 Task: Open a blank worksheet and write heading  Customer order data  Add 10 people name:-  'David White, Emily Green, Andrew Baker, Madison Evans, Logan King, Grace Hill, Gabriel Young, Elizabeth Flores, Samuel Reed, Avery Nelson. ' in January Last week sales are  10020 to 20050. customer order name:-  Nike shoe, Adidas shoe, Gucci T-shirt, Louis Vuitton bag, Zara Shirt, H&M jeans, Chanel perfume, Versace perfume, Ralph Lauren, Prada Shirtcustomer order price in between:-  10000 to 15000. Save page analysisSalesBySKU
Action: Mouse moved to (634, 125)
Screenshot: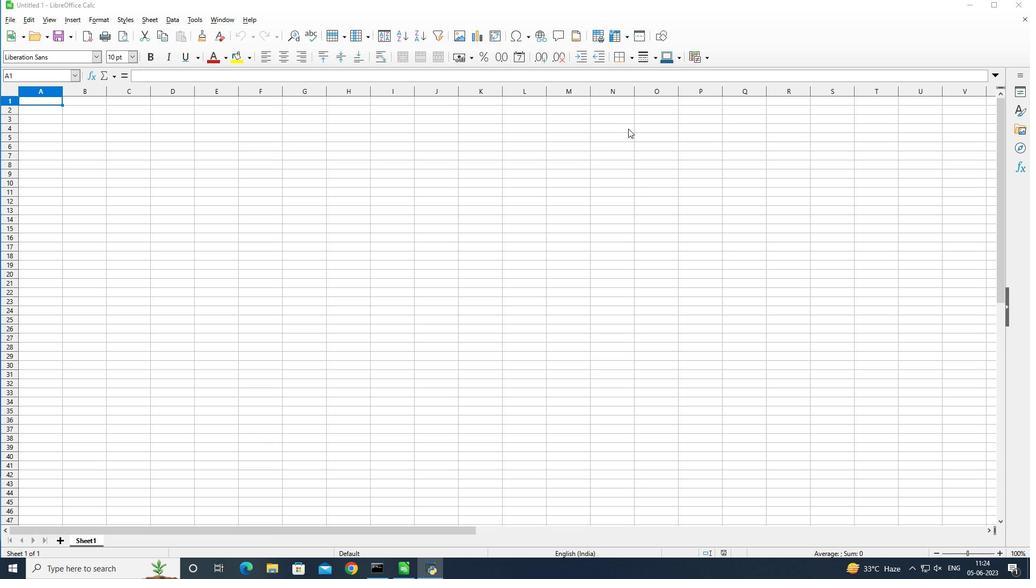 
Action: Key pressed <Key.shift>Customer<Key.space>
Screenshot: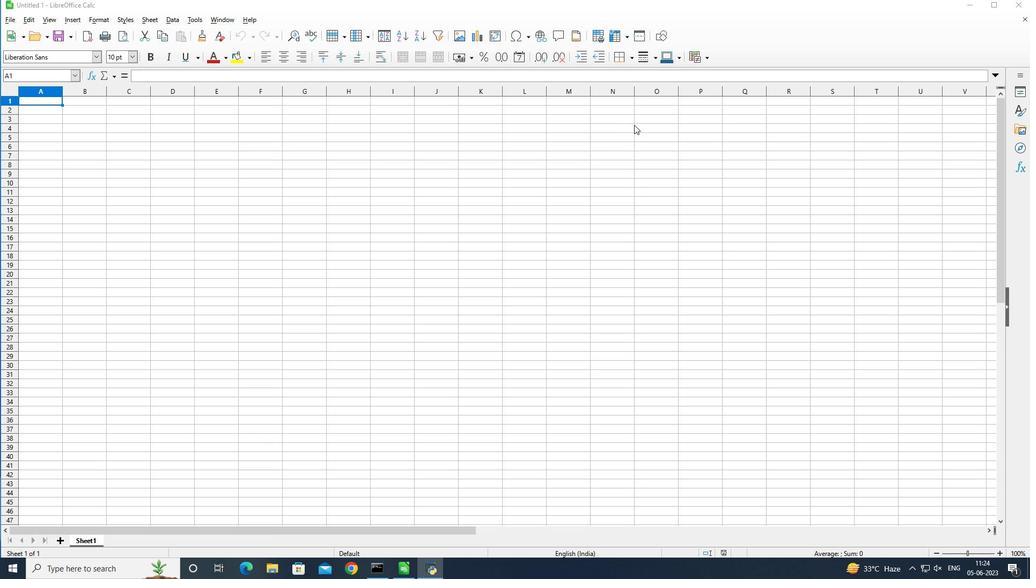 
Action: Mouse moved to (46, 103)
Screenshot: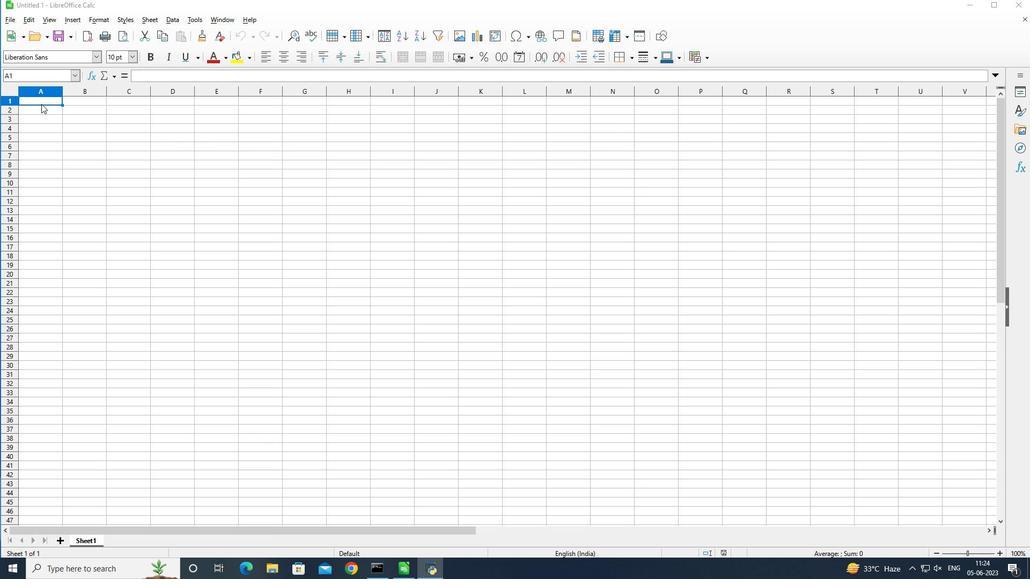 
Action: Mouse pressed left at (46, 103)
Screenshot: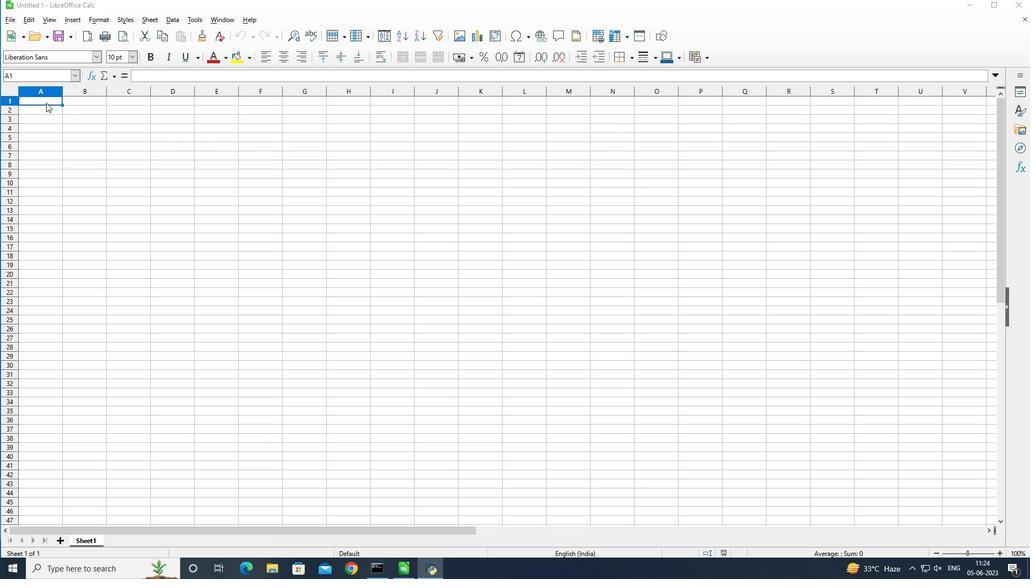 
Action: Key pressed <Key.shift>Customer<Key.space><Key.shift>Order<Key.space><Key.shift>Data<Key.enter><Key.shift>NAme<Key.backspace><Key.backspace><Key.backspace>ame<Key.enter><Key.shift>DAVID<Key.space><Key.shift>White<Key.enter><Key.shift>Emily<Key.space><Key.shift>Green<Key.enter><Key.shift>Andrew<Key.space><Key.shift>Baker<Key.enter><Key.shift>Madison<Key.space><Key.shift><Key.shift><Key.shift><Key.shift><Key.shift>Evans<Key.enter><Key.shift><Key.shift><Key.shift><Key.shift><Key.shift><Key.shift><Key.shift><Key.shift><Key.shift><Key.shift><Key.shift>Logan<Key.space><Key.shift>King<Key.enter><Key.shift>Grace<Key.space><Key.shift>Hill<Key.enter><Key.shift><Key.shift><Key.shift><Key.shift>Gabriel<Key.space><Key.shift>Young<Key.enter><Key.shift>Elizabeth<Key.space><Key.shift>Flores<Key.enter><Key.shift>Samuel<Key.space><Key.shift>Reed<Key.enter><Key.shift>Avery<Key.space><Key.shift>Nelson<Key.enter>
Screenshot: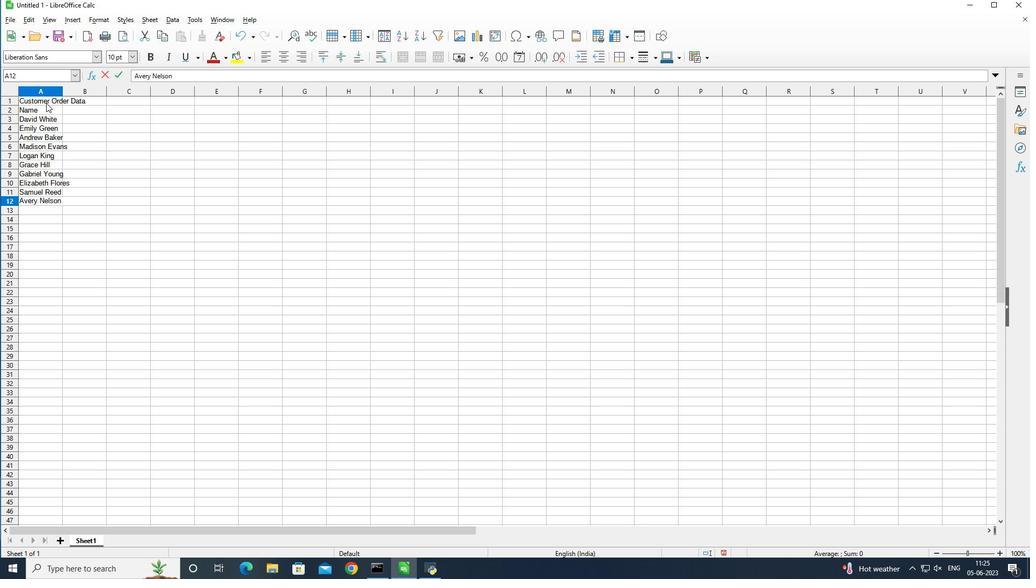 
Action: Mouse moved to (62, 92)
Screenshot: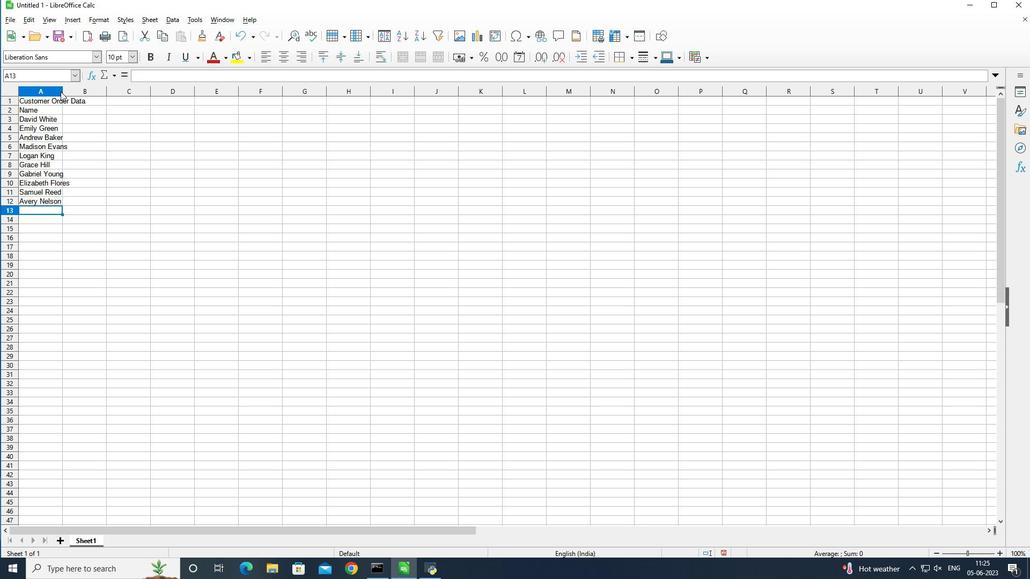 
Action: Mouse pressed left at (62, 92)
Screenshot: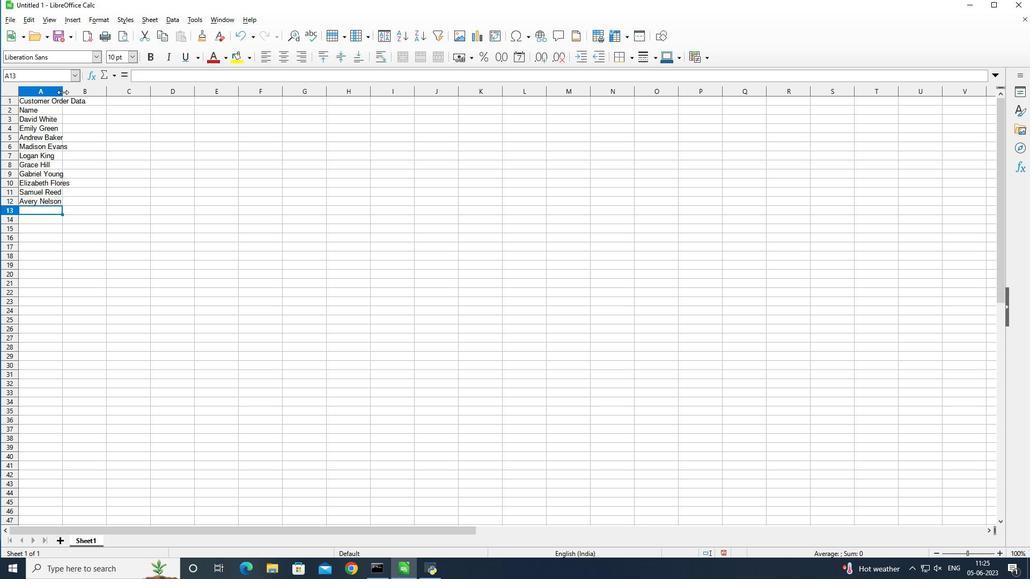
Action: Mouse moved to (96, 108)
Screenshot: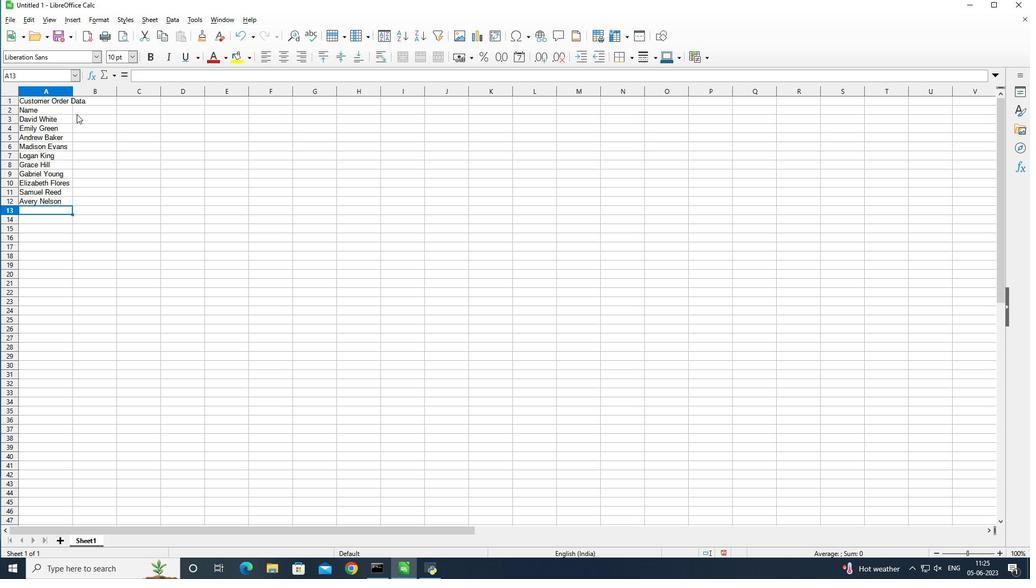 
Action: Mouse pressed left at (96, 108)
Screenshot: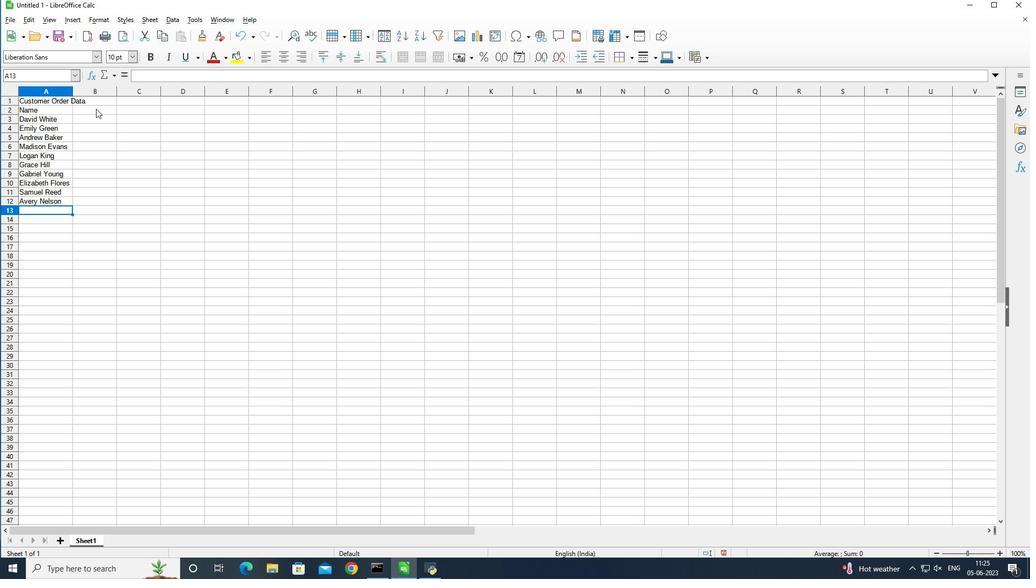 
Action: Mouse moved to (164, 206)
Screenshot: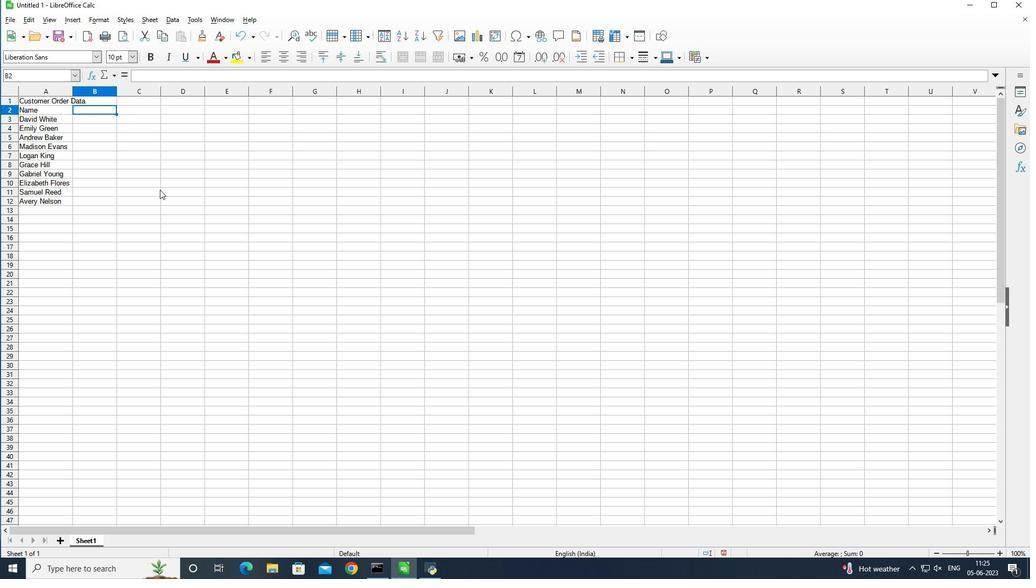 
Action: Key pressed <Key.shift>Last<Key.space><Key.shift>Week<Key.space><Key.shift><Key.shift><Key.shift><Key.shift>Sales<Key.space>
Screenshot: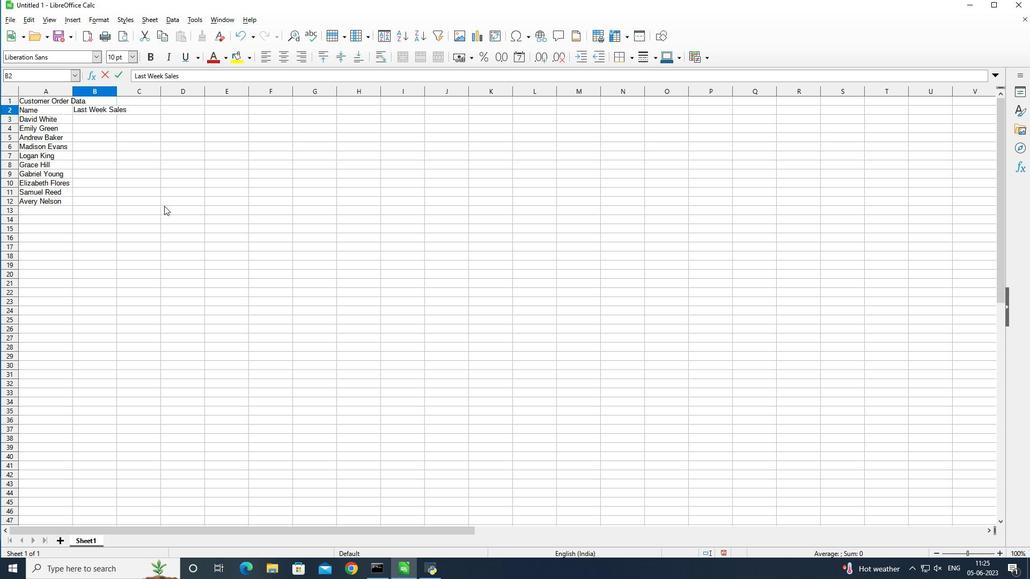 
Action: Mouse moved to (217, 208)
Screenshot: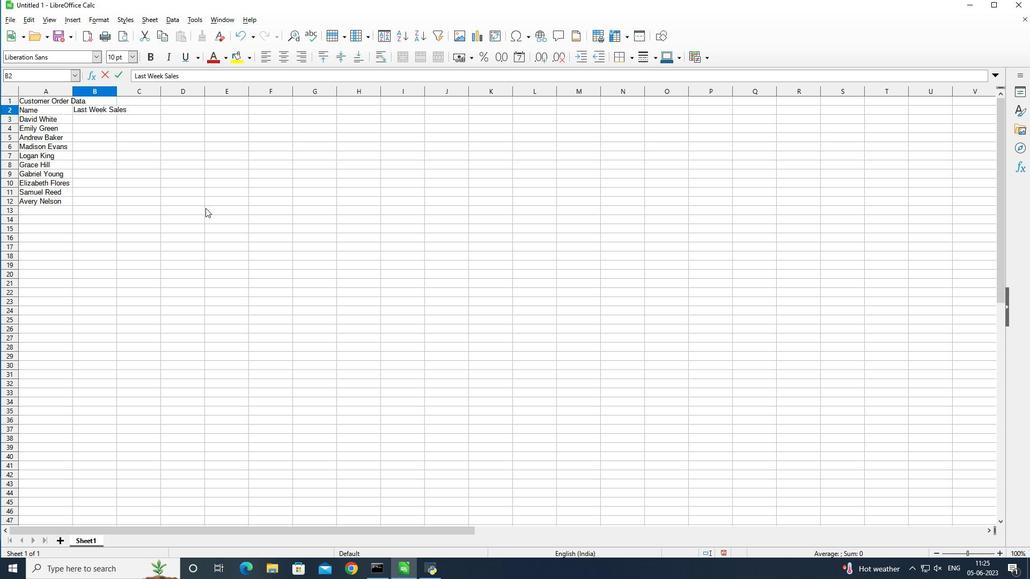 
Action: Key pressed of<Key.space><Key.shift>January<Key.enter>
Screenshot: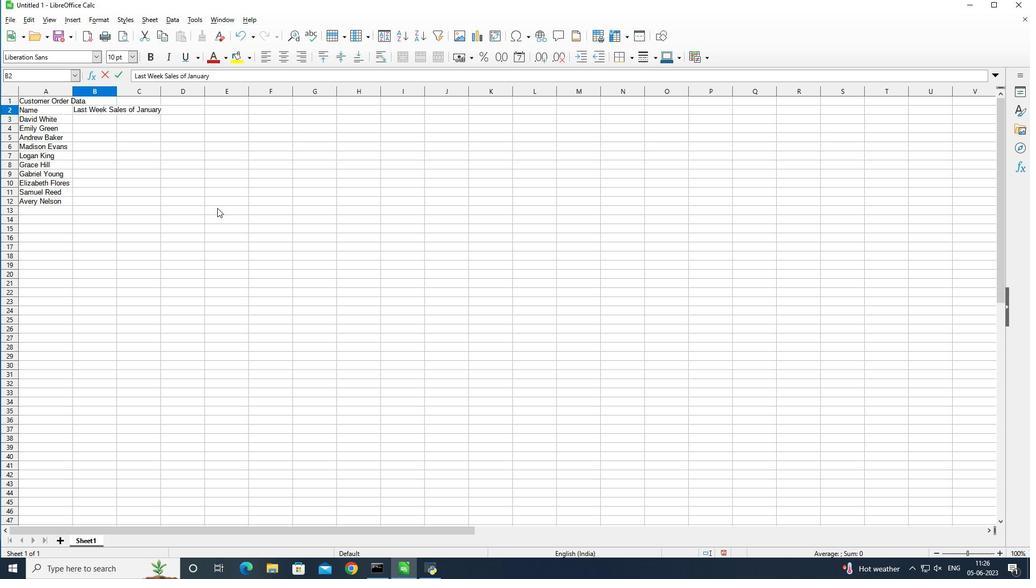 
Action: Mouse moved to (117, 88)
Screenshot: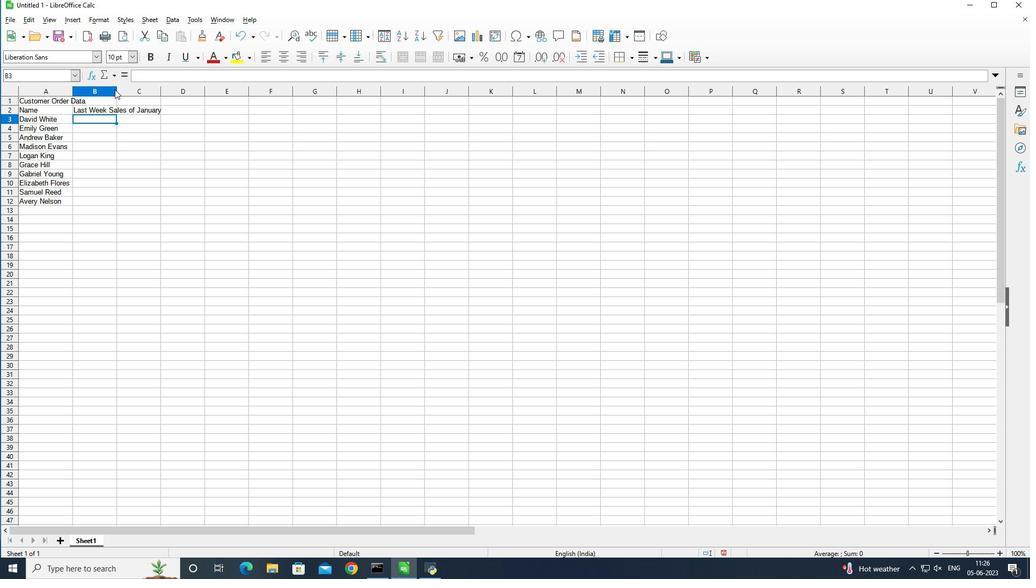 
Action: Mouse pressed left at (117, 88)
Screenshot: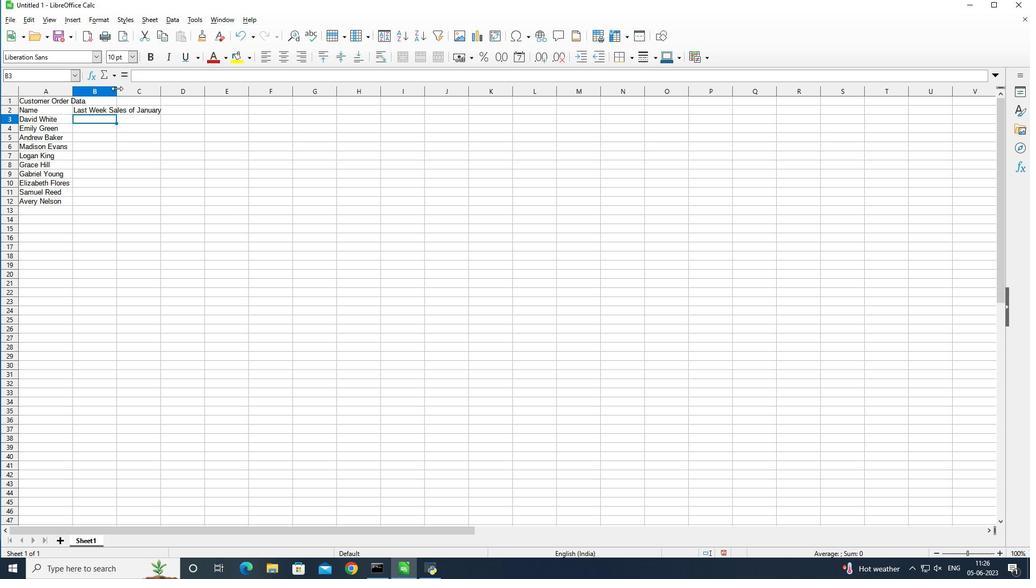 
Action: Mouse moved to (469, 242)
Screenshot: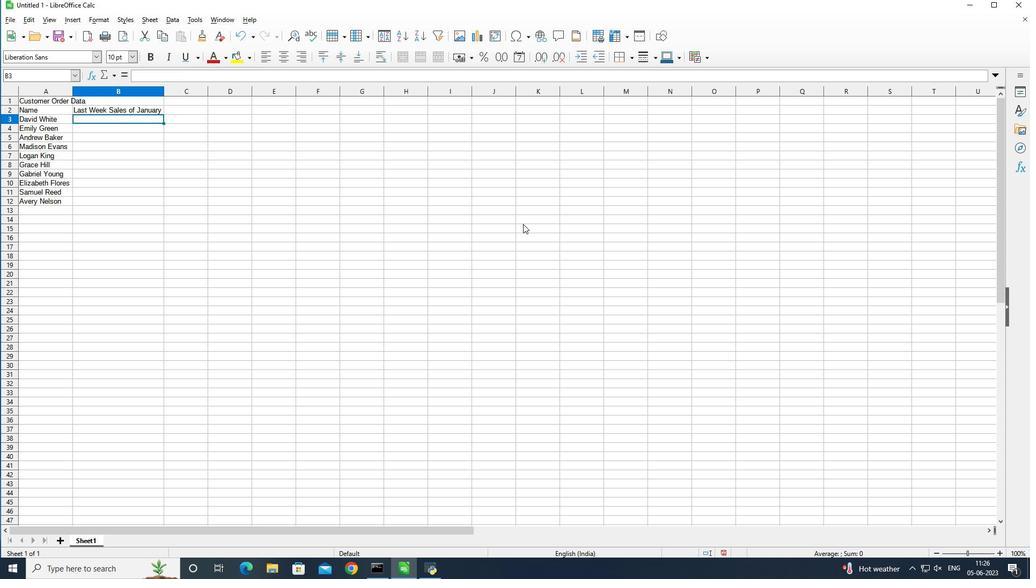 
Action: Key pressed 11000<Key.enter>12000<Key.enter>13000<Key.enter>14000<Key.enter>15000<Key.enter>16000<Key.enter>17000<Key.enter>18000<Key.enter>19000<Key.enter>20000
Screenshot: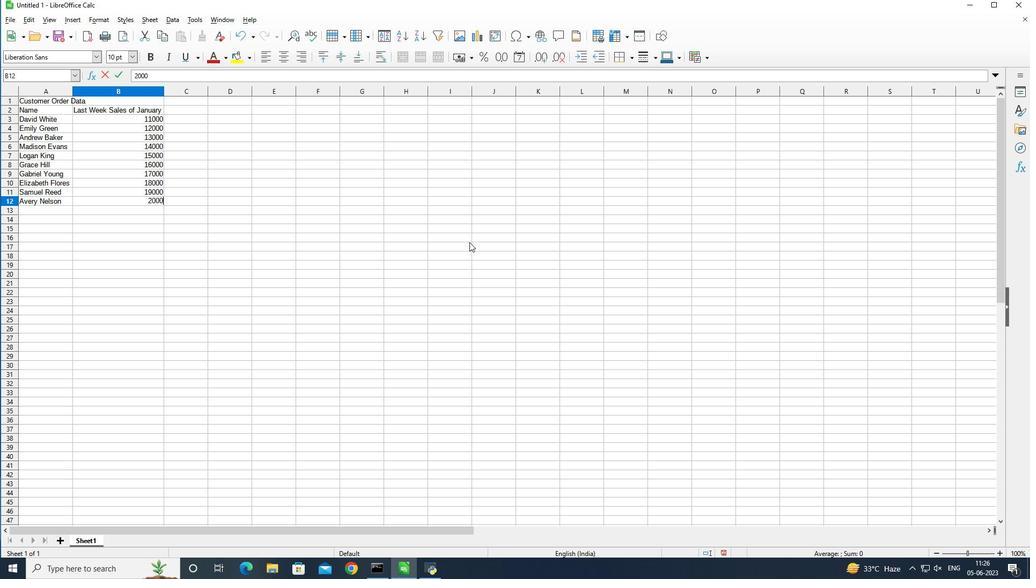 
Action: Mouse moved to (199, 107)
Screenshot: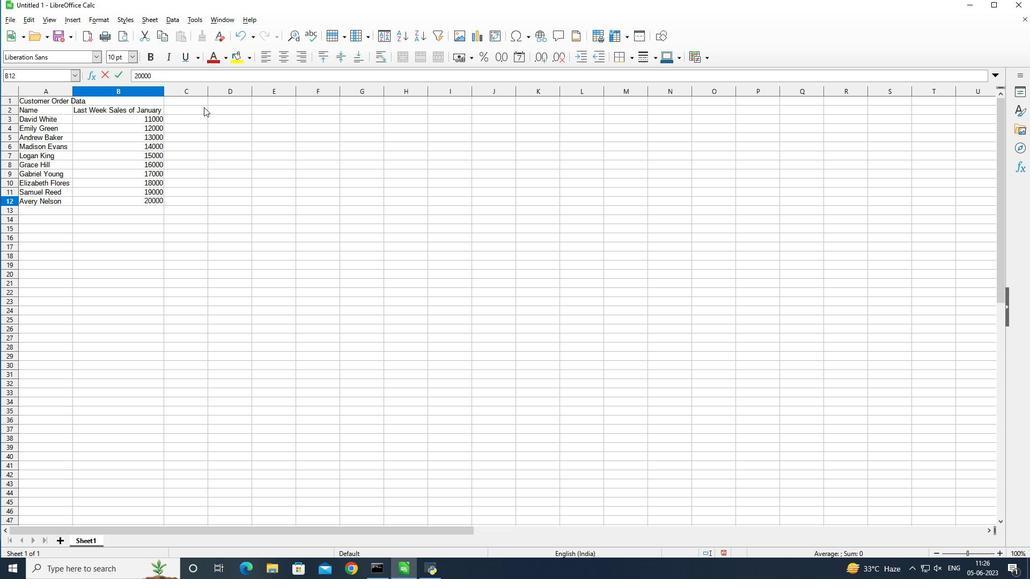 
Action: Mouse pressed left at (199, 107)
Screenshot: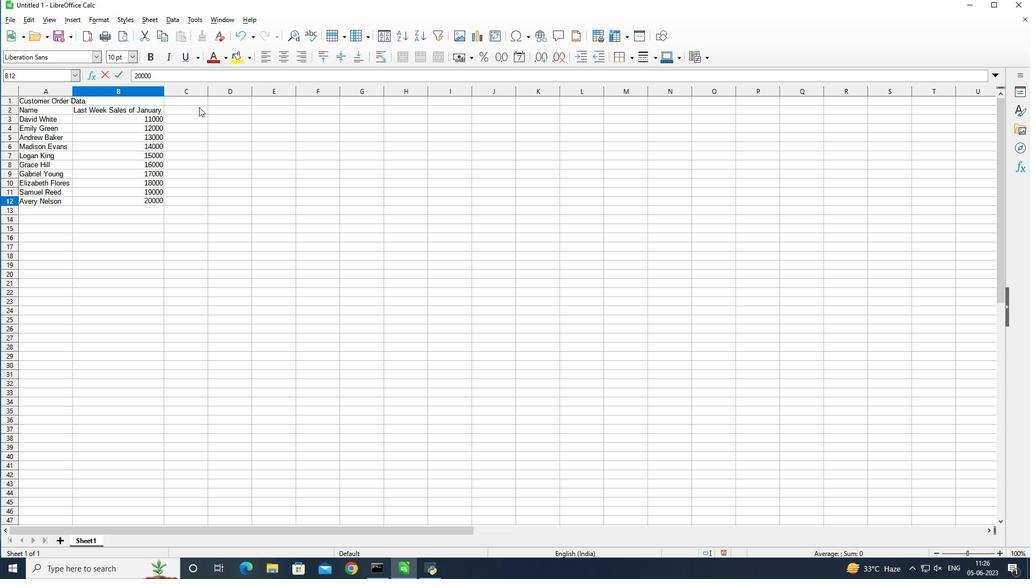 
Action: Mouse moved to (221, 155)
Screenshot: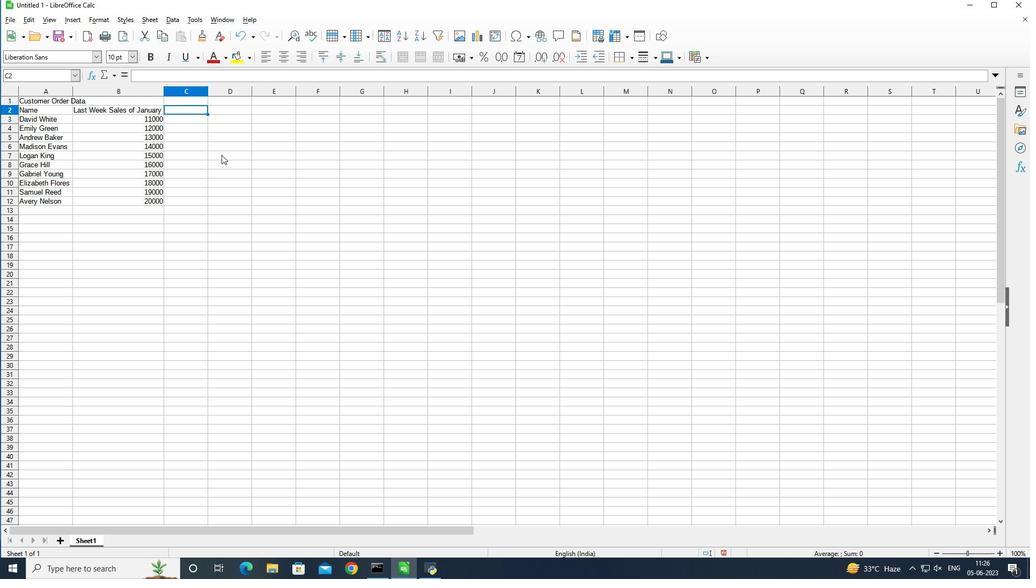 
Action: Key pressed <Key.shift>Order<Key.space><Key.shift>Name<Key.enter>
Screenshot: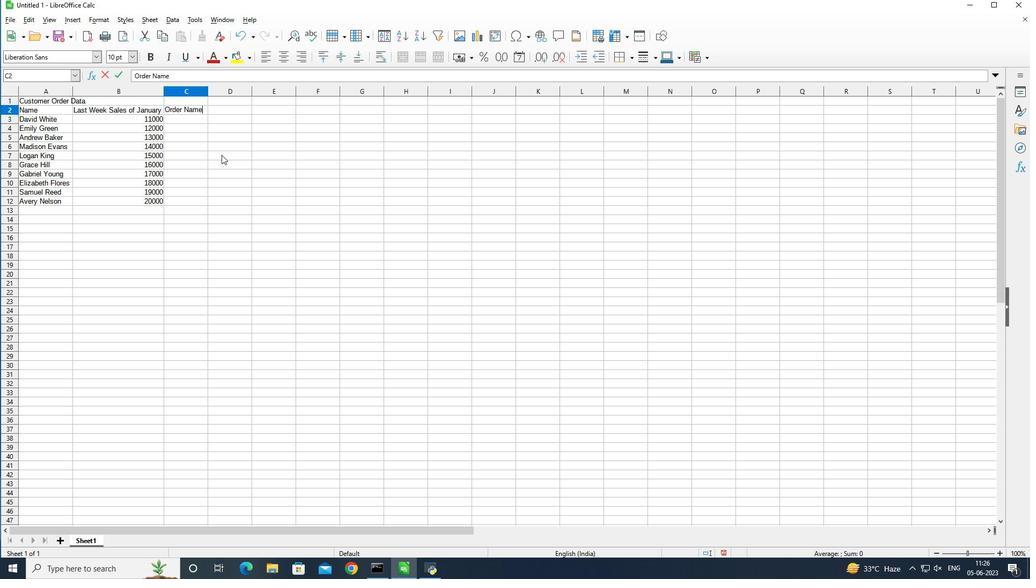 
Action: Mouse moved to (272, 248)
Screenshot: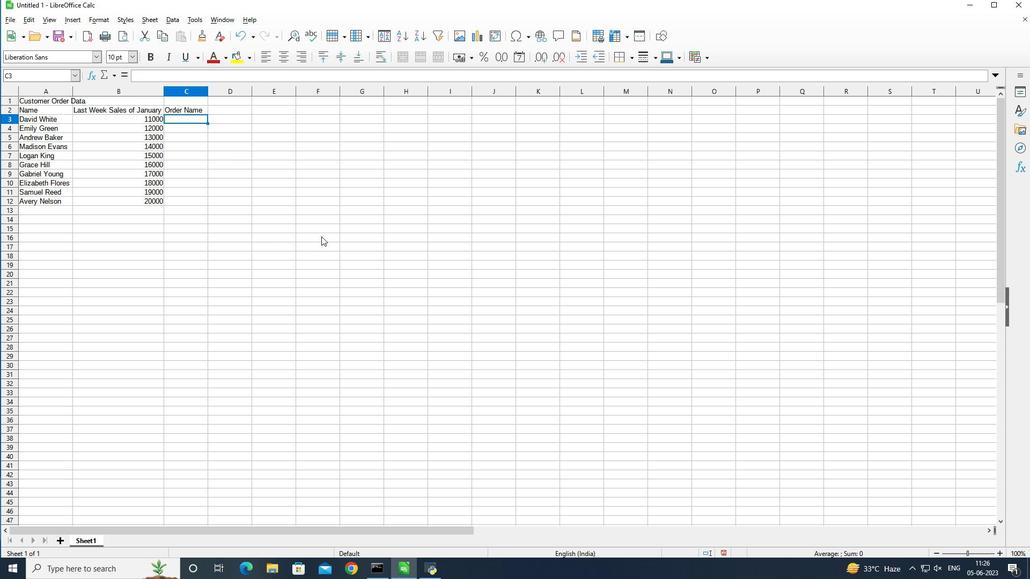 
Action: Key pressed <Key.shift><Key.shift><Key.shift><Key.shift>Nike<Key.space><Key.shift>Shoe<Key.enter><Key.shift>Adidas<Key.space><Key.shift>Shoe<Key.enter><Key.shift><Key.shift><Key.shift><Key.shift><Key.shift><Key.shift><Key.shift><Key.shift><Key.shift><Key.shift><Key.shift><Key.shift><Key.shift><Key.shift><Key.shift>Gucci<Key.space><Key.shift>T-<Key.shift><Key.shift><Key.shift><Key.shift><Key.shift>Shi<Key.backspace><Key.backspace><Key.backspace>shirt<Key.enter><Key.shift>Lous<Key.backspace>is<Key.space><Key.shift>Vuitton<Key.space>bag<Key.enter><Key.shift>Zara<Key.space><Key.shift>Shirt<Key.enter><Key.shift><Key.shift><Key.shift><Key.shift><Key.shift>H&M<Key.space><Key.shift>Jeans<Key.enter><Key.shift>Chane;<Key.backspace>l<Key.space><Key.shift>Perfume<Key.enter><Key.shift>Versace<Key.space><Key.shift>Perfume<Key.enter>
Screenshot: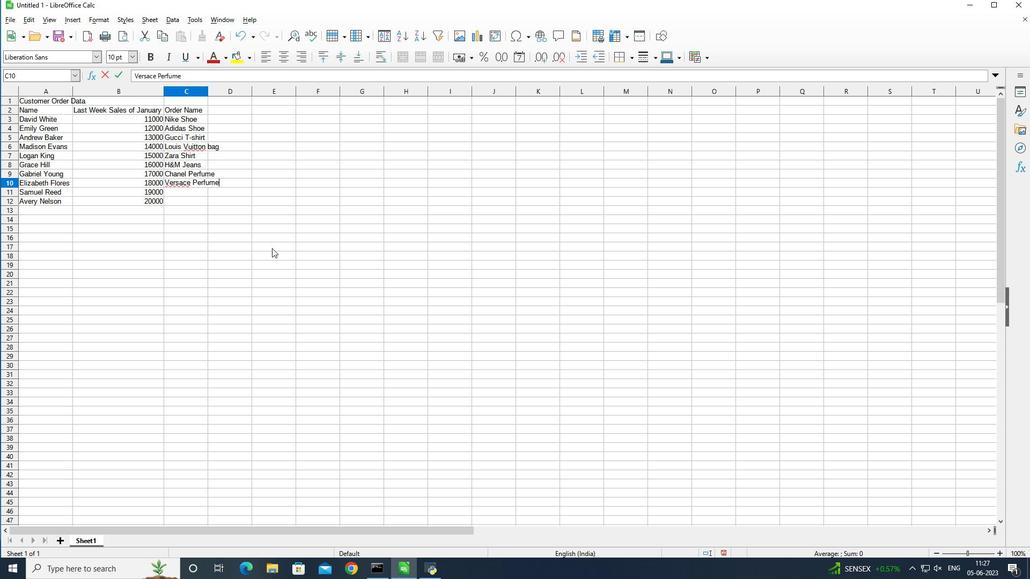 
Action: Mouse moved to (195, 201)
Screenshot: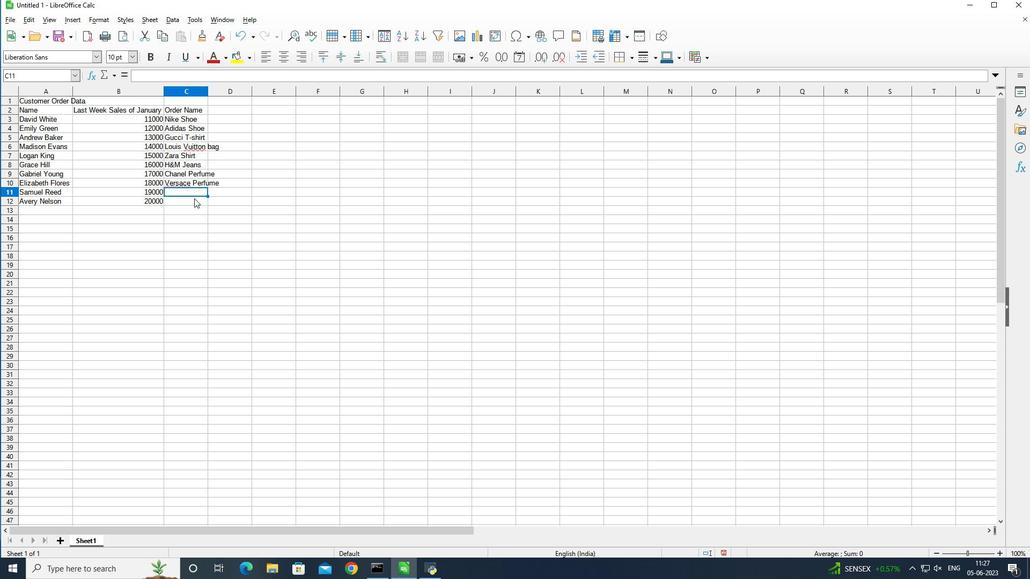 
Action: Key pressed <Key.shift><Key.shift>T<Key.backspace><Key.shift>Rap<Key.insert><Key.backspace>lph<Key.space><Key.shift><Key.shift><Key.shift>Lauren<Key.space><Key.backspace><Key.enter><Key.shift>Prada<Key.space>
Screenshot: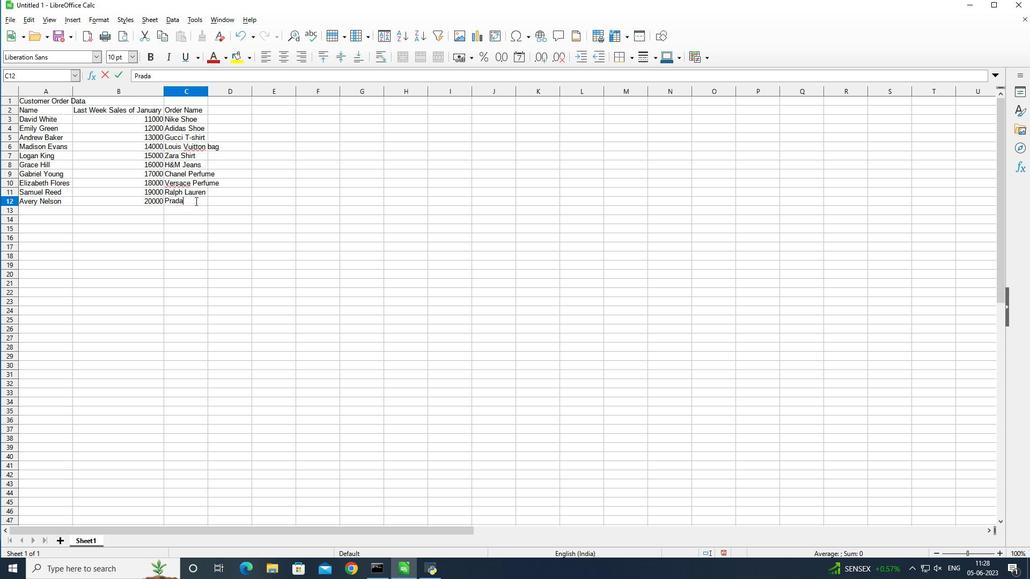 
Action: Mouse moved to (221, 199)
Screenshot: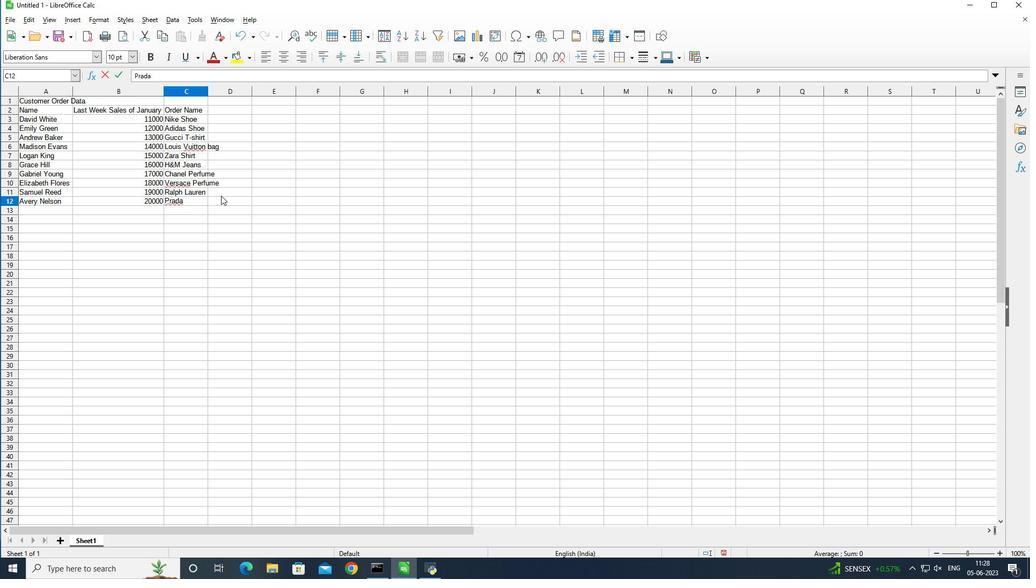 
Action: Key pressed <Key.shift>Shirt<Key.enter>
Screenshot: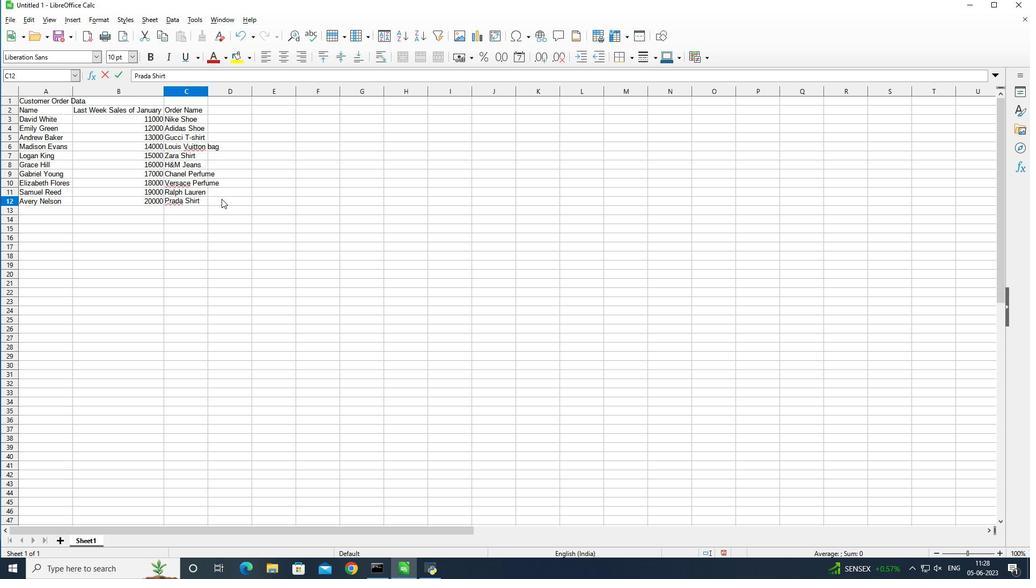 
Action: Mouse moved to (239, 110)
Screenshot: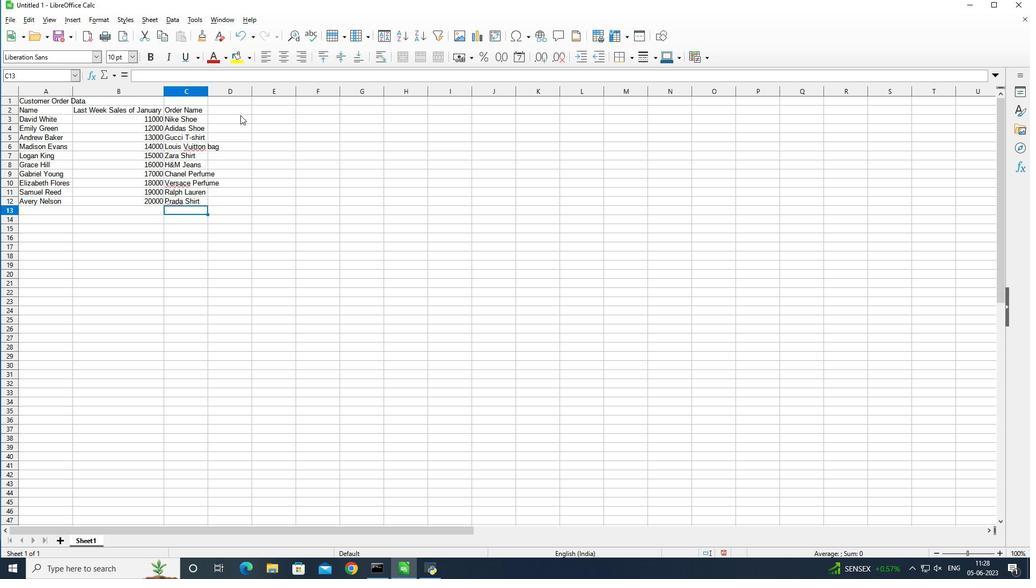 
Action: Mouse pressed left at (239, 110)
Screenshot: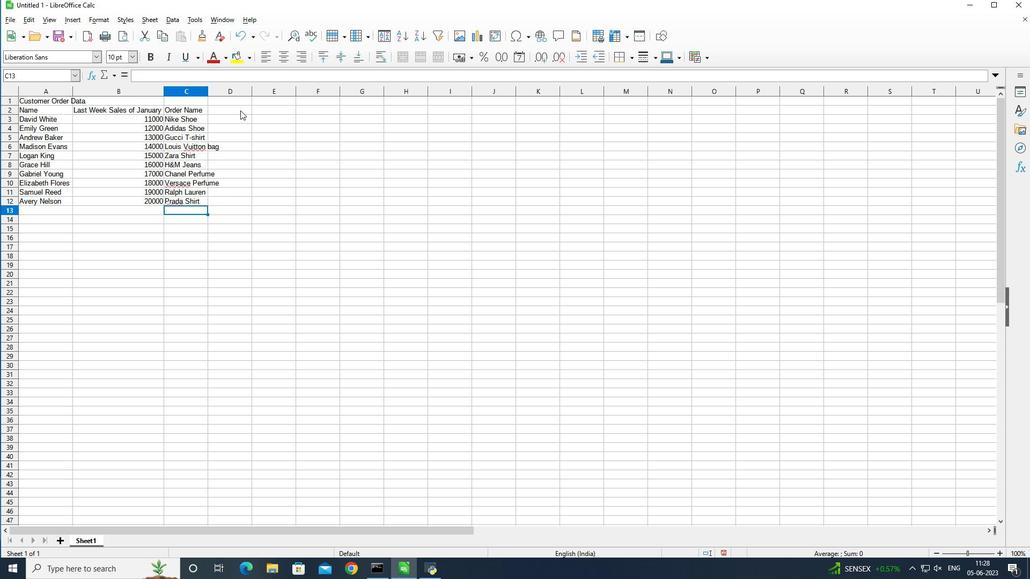 
Action: Mouse moved to (207, 90)
Screenshot: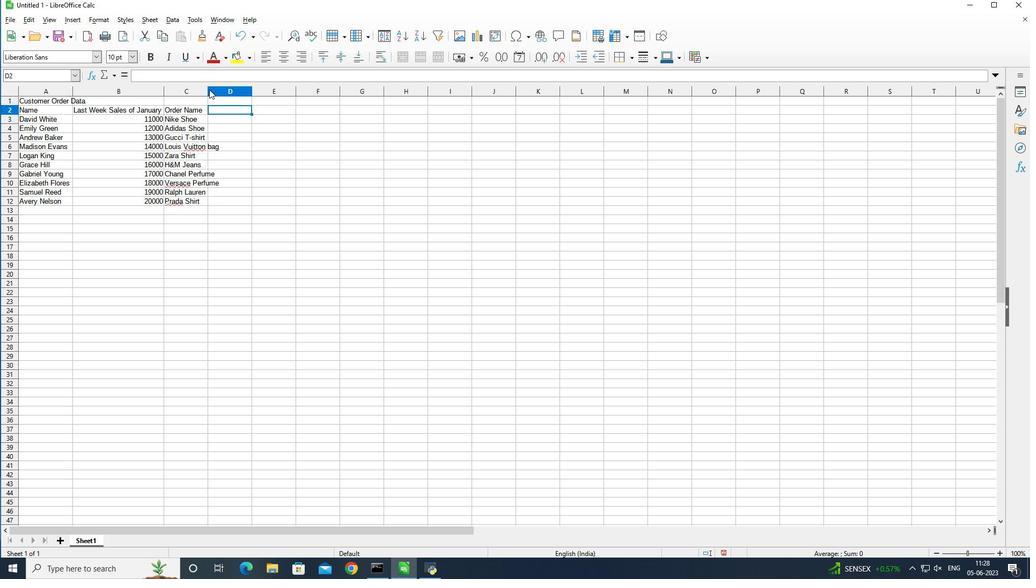 
Action: Mouse pressed left at (207, 90)
Screenshot: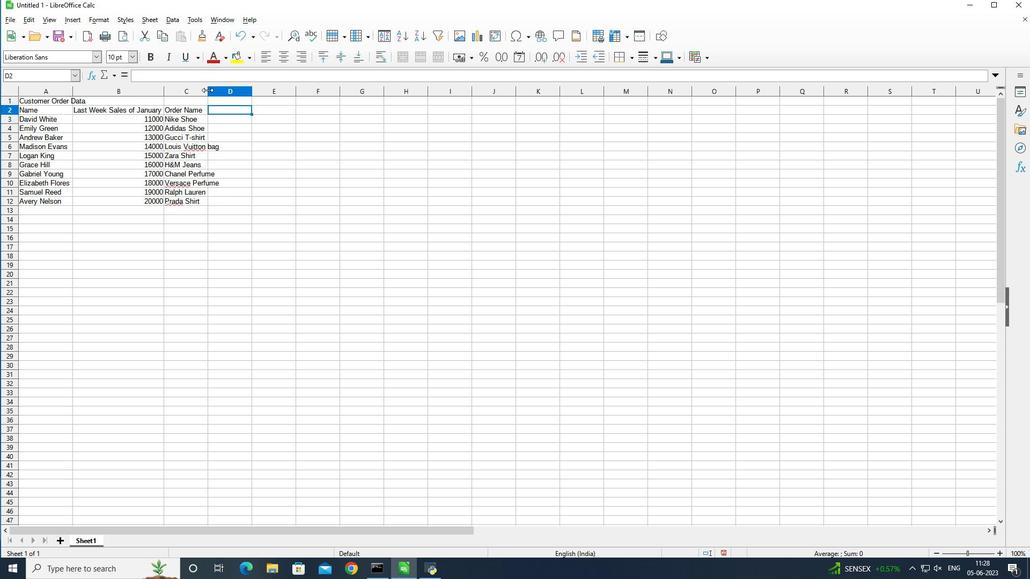 
Action: Mouse moved to (255, 159)
Screenshot: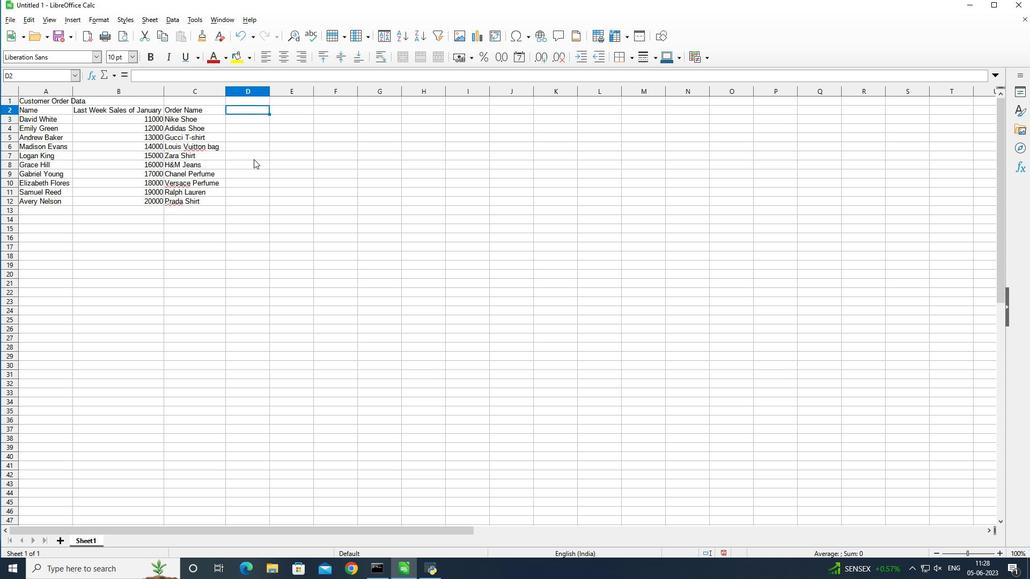
Action: Key pressed <Key.shift><Key.shift><Key.shift><Key.shift><Key.shift><Key.shift><Key.shift><Key.shift>Order<Key.space><Key.shift>Price<Key.enter>
Screenshot: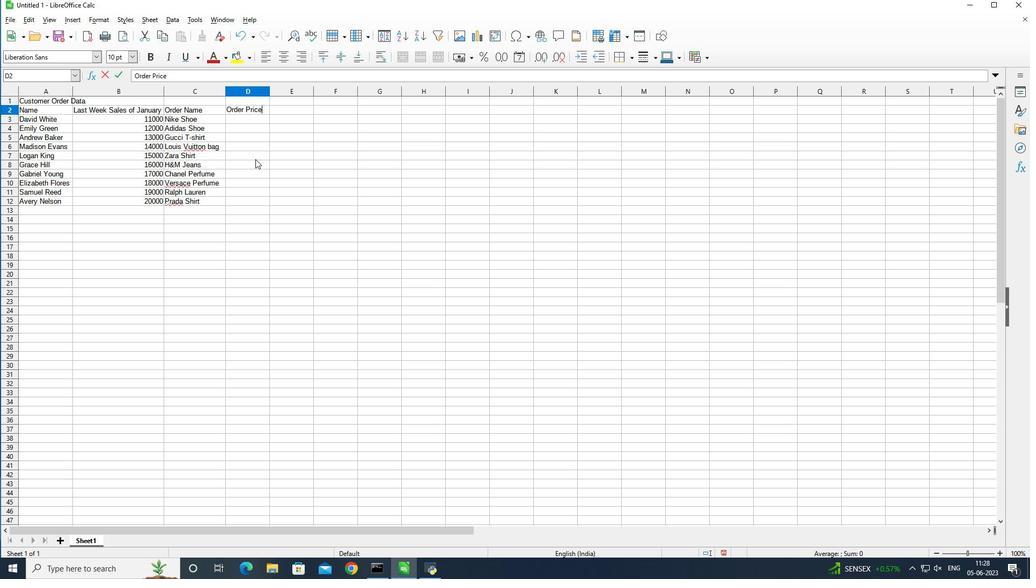 
Action: Mouse moved to (450, 224)
Screenshot: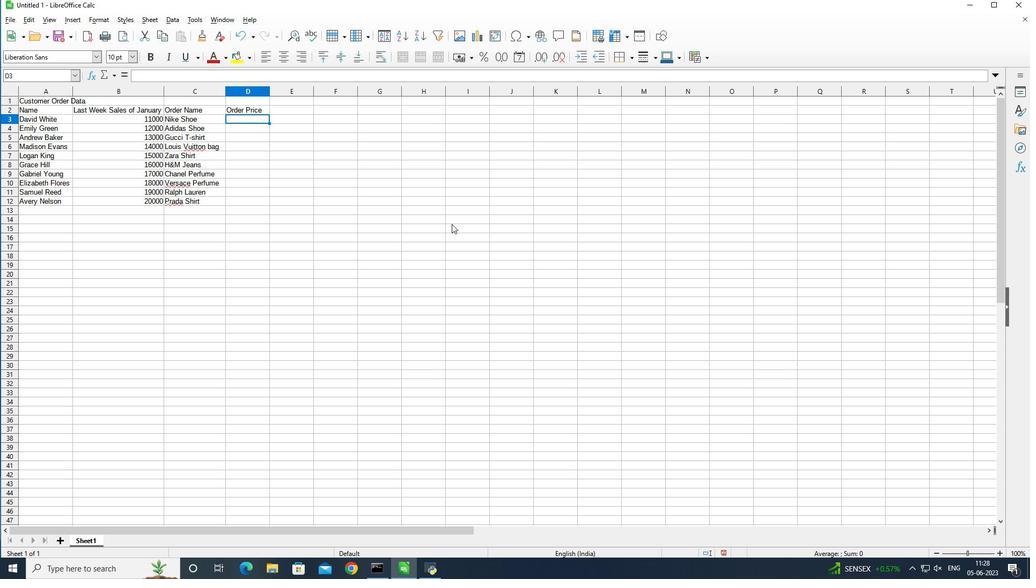 
Action: Key pressed 10500<Key.enter>11000<Key.enter>11500
Screenshot: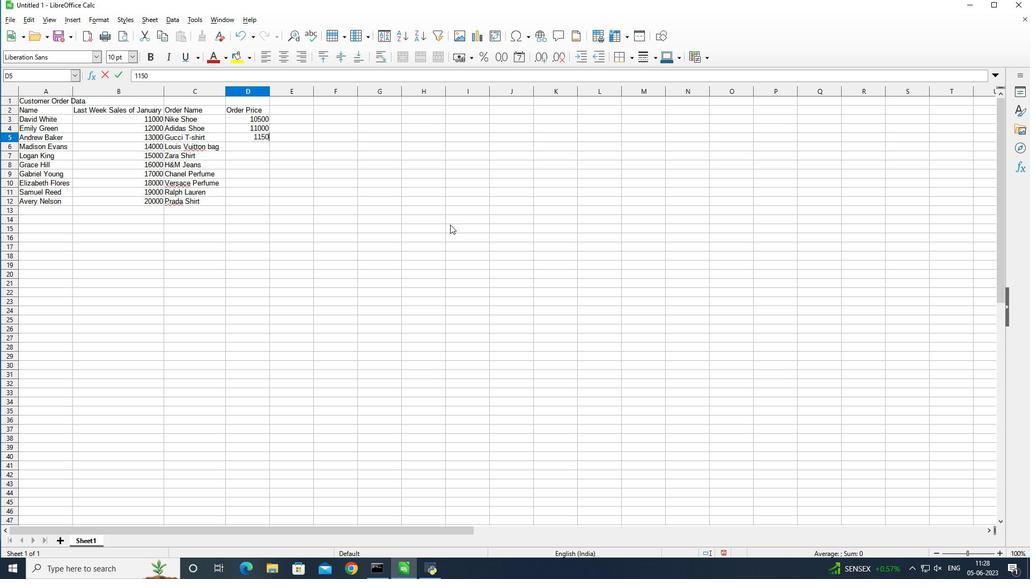 
Action: Mouse moved to (507, 238)
Screenshot: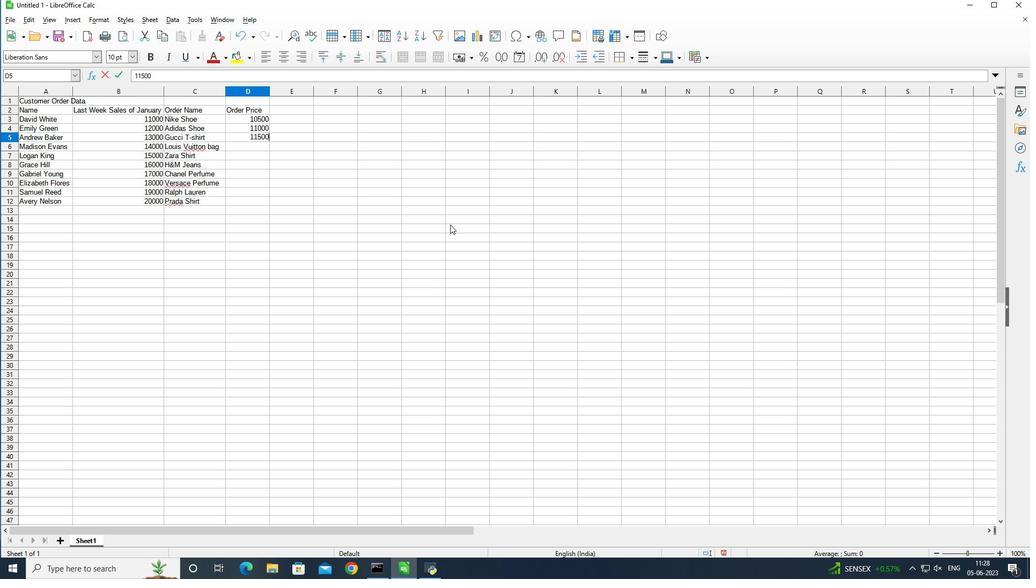 
Action: Key pressed <Key.enter>12000<Key.enter>12500<Key.enter>13000<Key.enter>13500<Key.enter>14000<Key.enter>14500<Key.enter>15000<Key.enter>
Screenshot: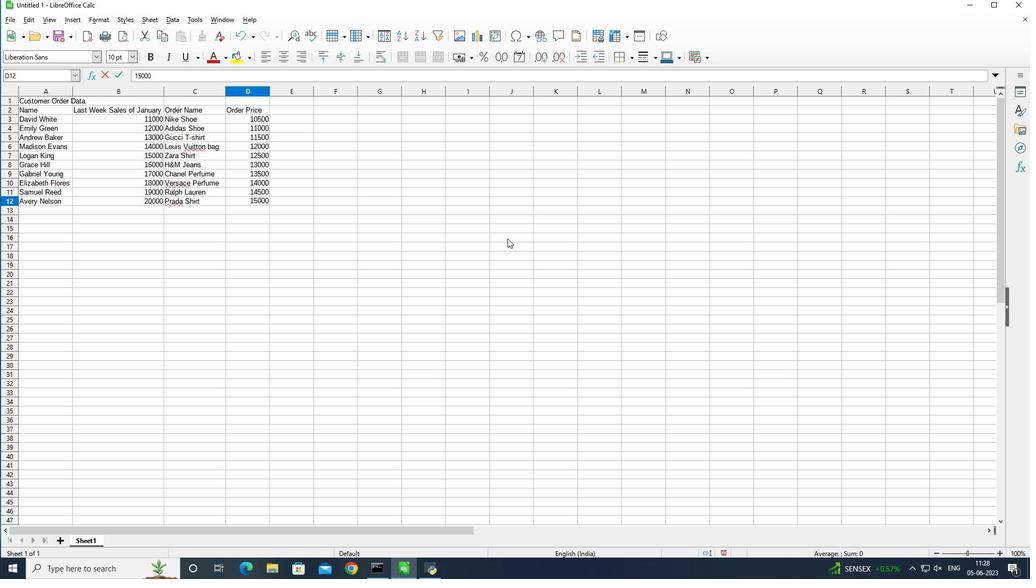 
Action: Mouse moved to (252, 201)
Screenshot: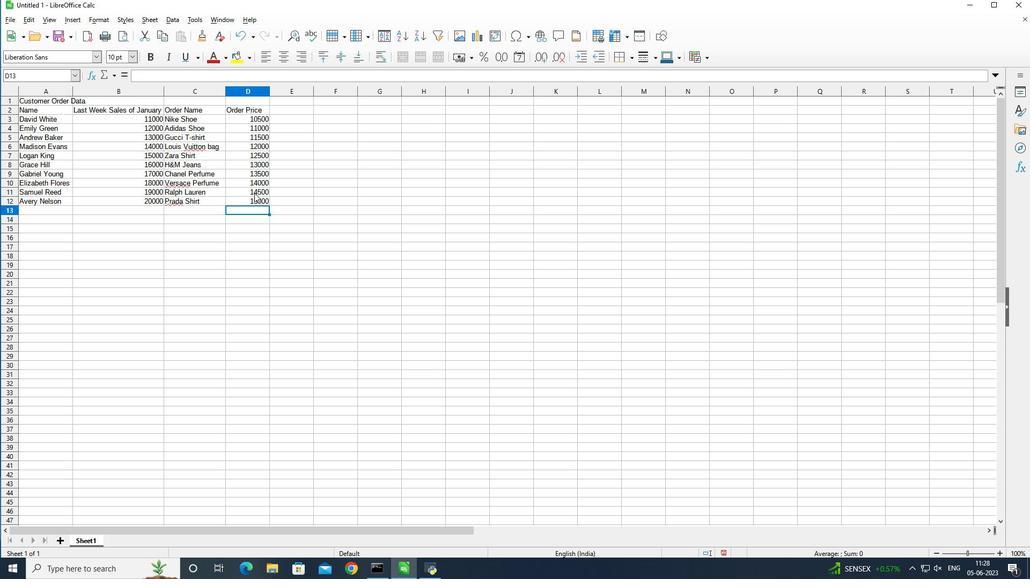 
Action: Mouse pressed left at (252, 201)
Screenshot: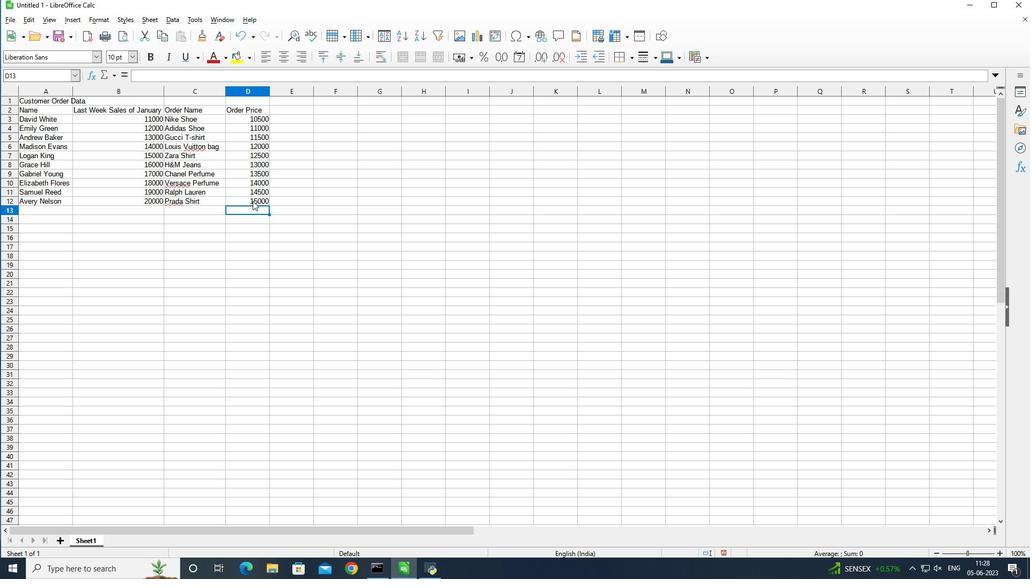 
Action: Mouse moved to (8, 15)
Screenshot: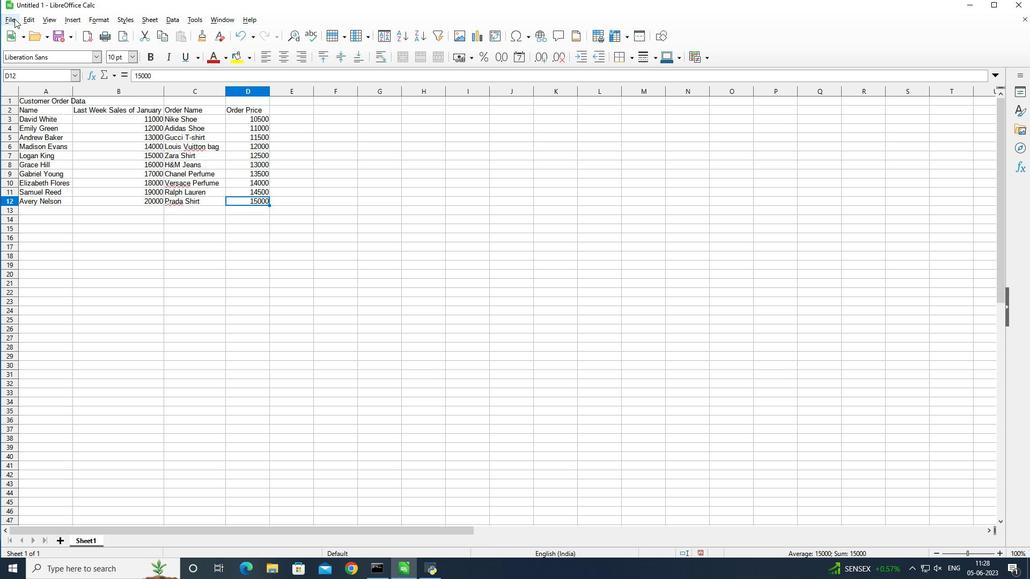 
Action: Mouse pressed left at (8, 15)
Screenshot: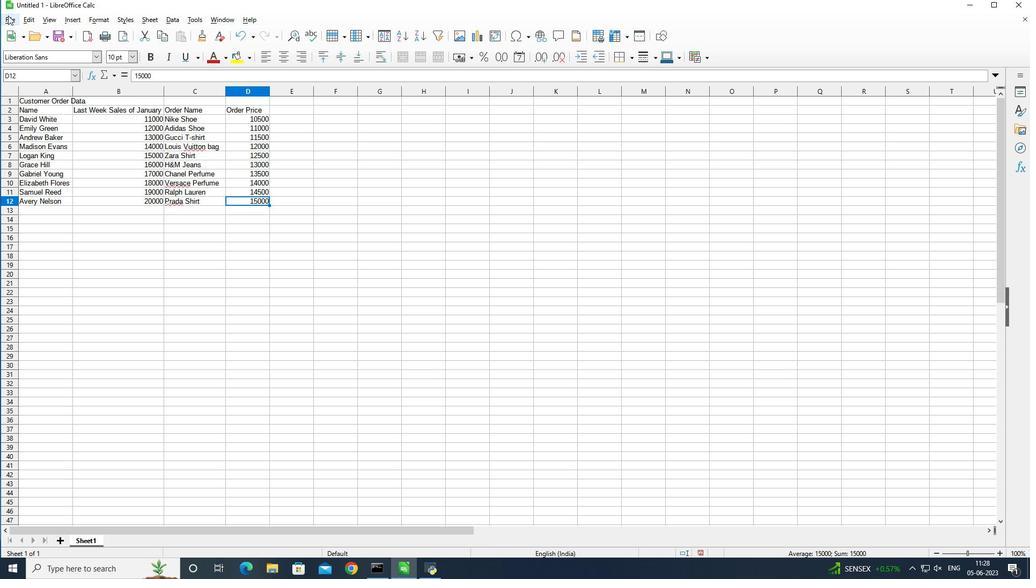 
Action: Mouse moved to (58, 162)
Screenshot: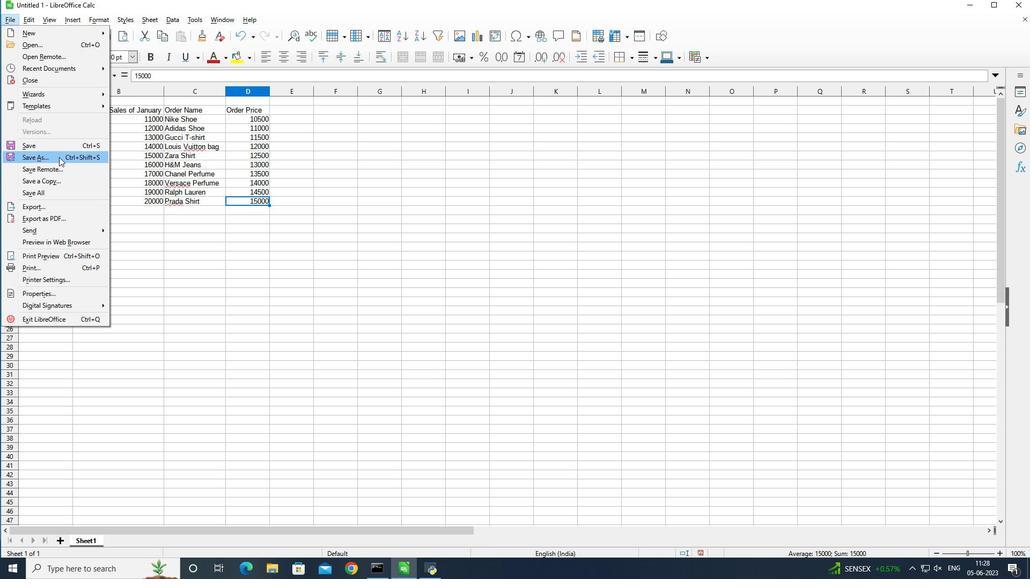 
Action: Mouse pressed left at (58, 162)
Screenshot: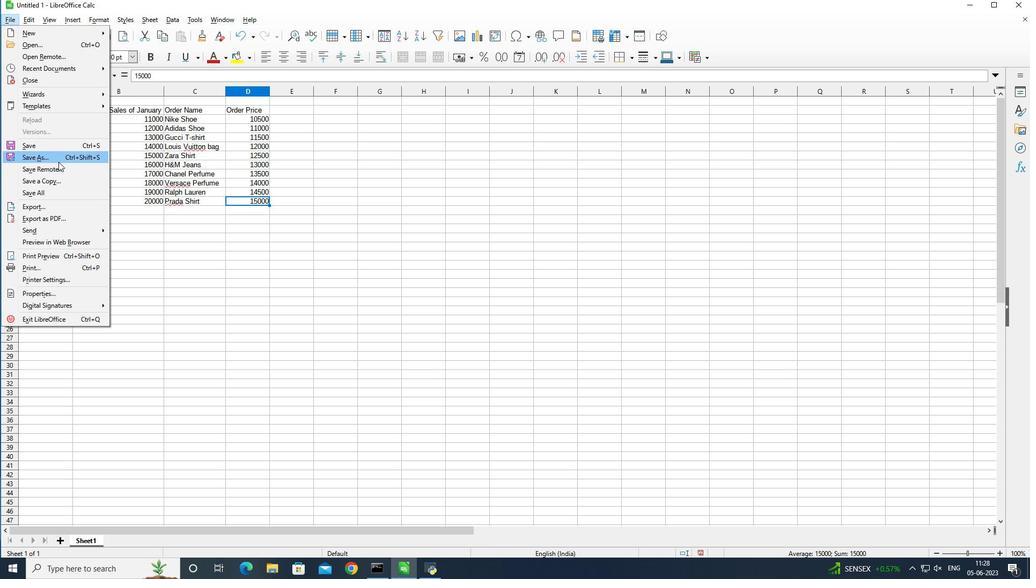 
Action: Mouse moved to (307, 183)
Screenshot: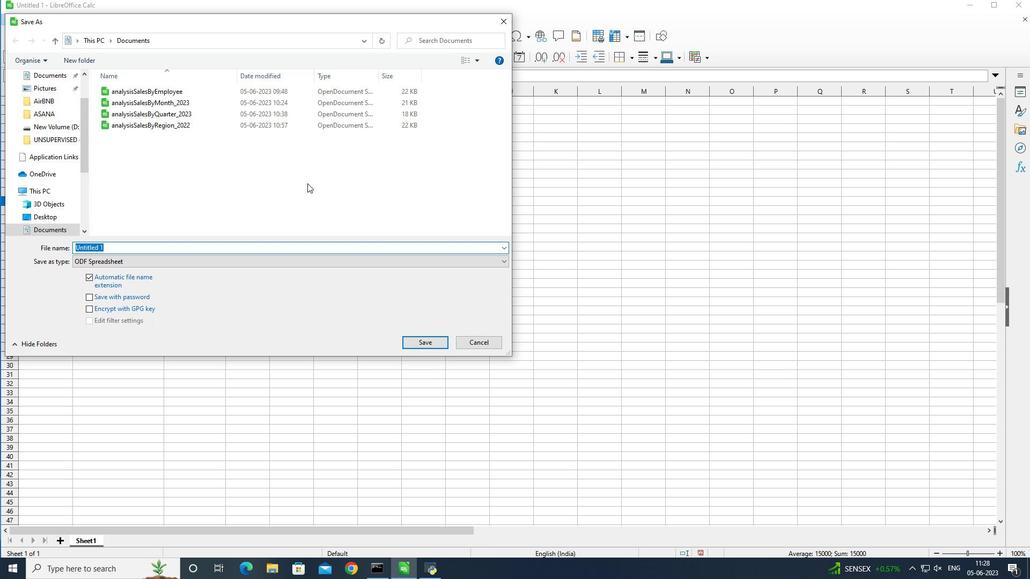 
Action: Key pressed analysis<Key.shift>Sales<Key.shift>By<Key.shift>SKU<Key.enter>
Screenshot: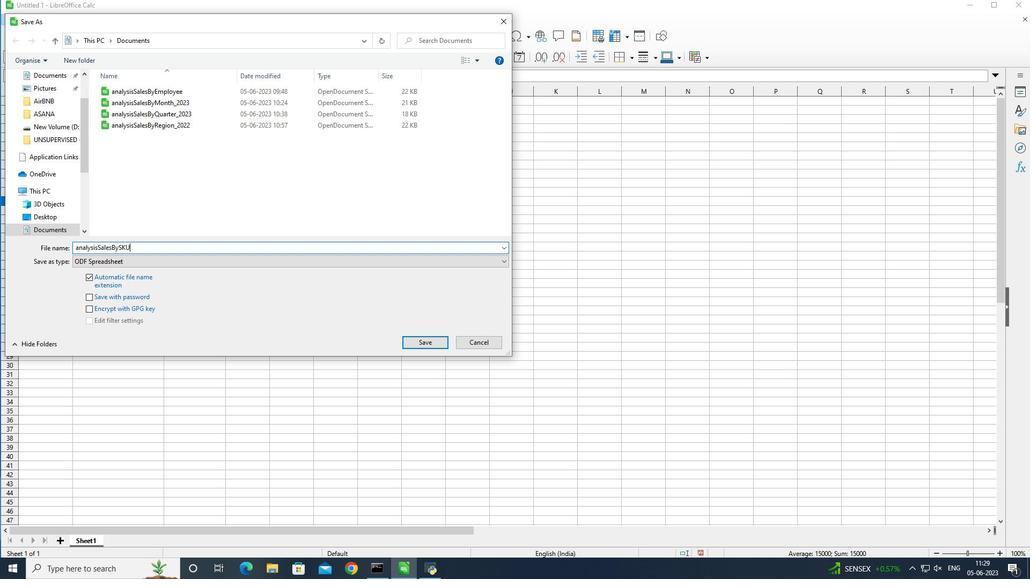 
